Task: Change audio effects visualization to 3D OpenGL spectrum visualization.
Action: Mouse moved to (111, 13)
Screenshot: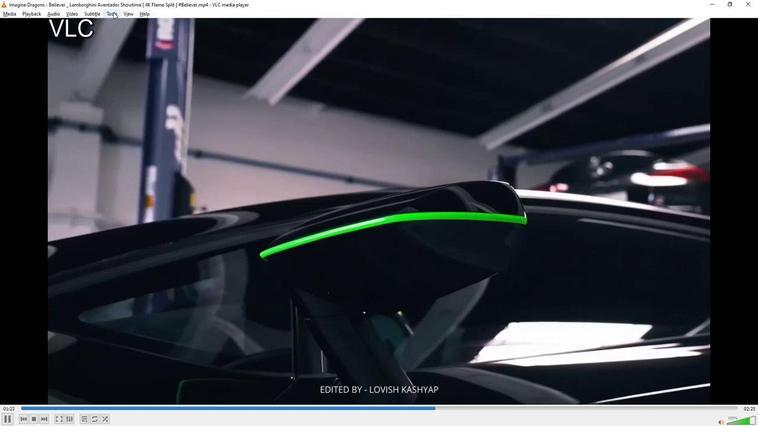 
Action: Mouse pressed left at (111, 13)
Screenshot: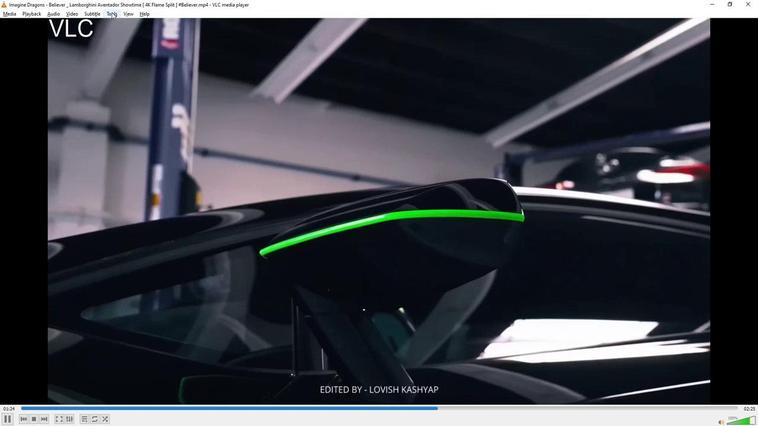
Action: Mouse moved to (127, 109)
Screenshot: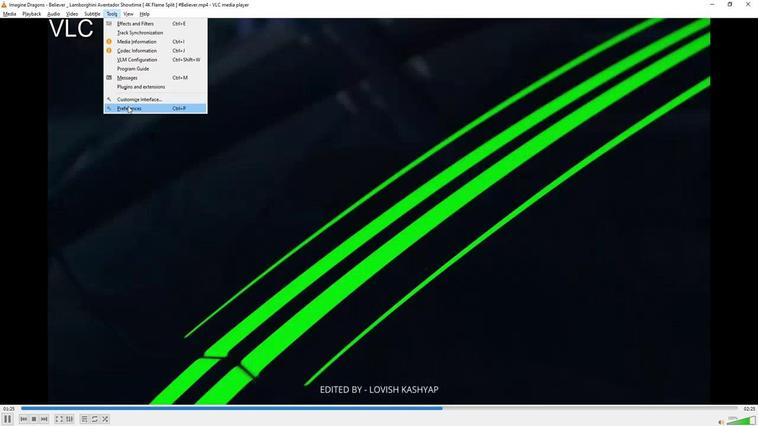 
Action: Mouse pressed left at (127, 109)
Screenshot: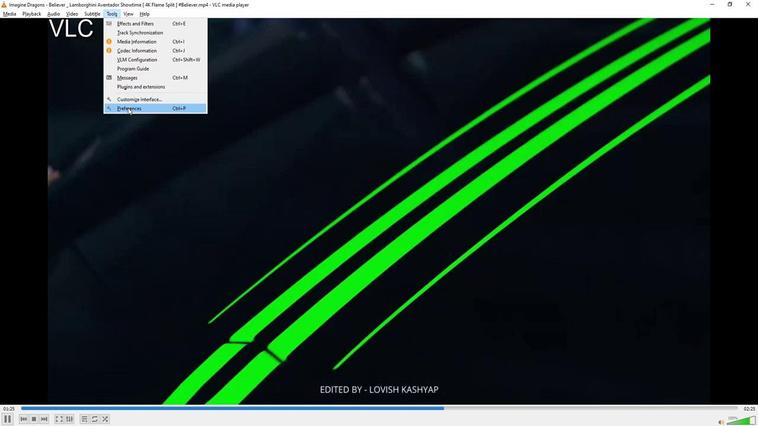 
Action: Mouse moved to (296, 54)
Screenshot: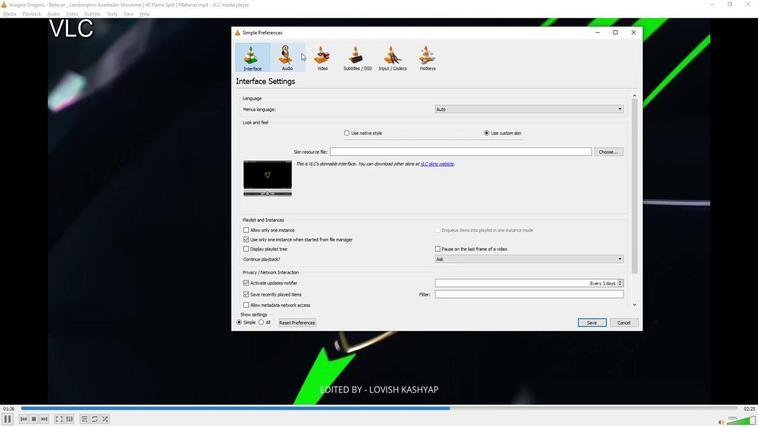 
Action: Mouse pressed left at (296, 54)
Screenshot: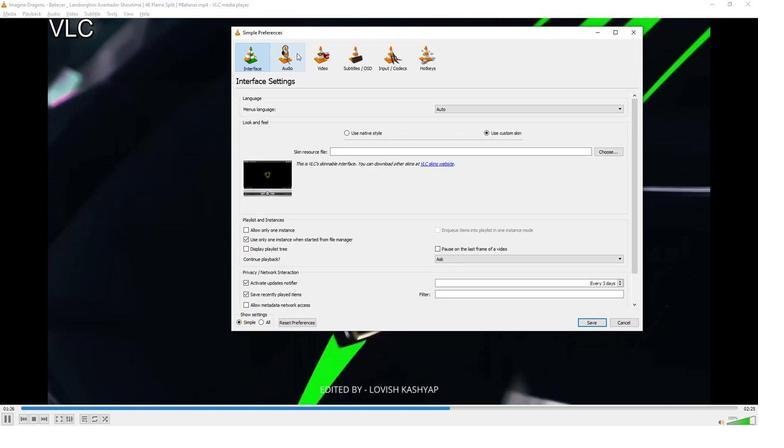 
Action: Mouse moved to (368, 219)
Screenshot: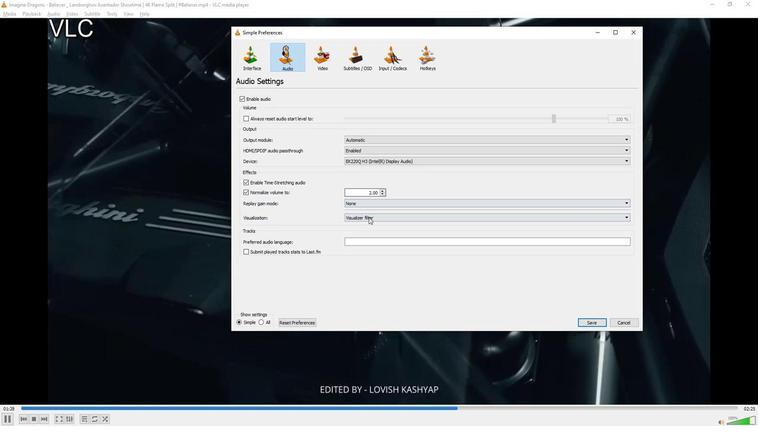 
Action: Mouse pressed left at (368, 219)
Screenshot: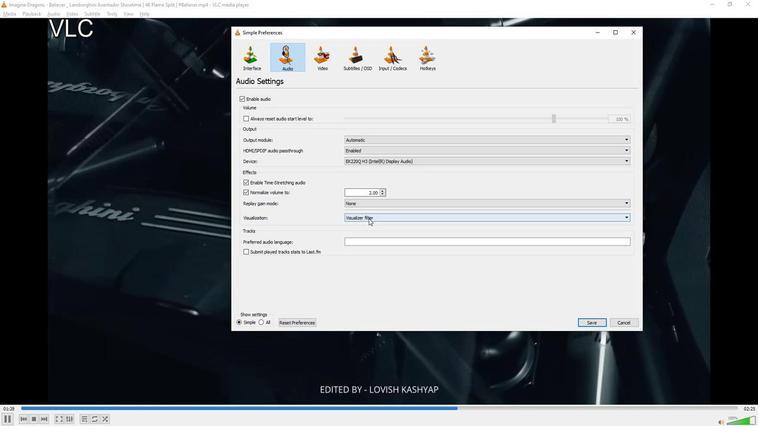 
Action: Mouse moved to (366, 248)
Screenshot: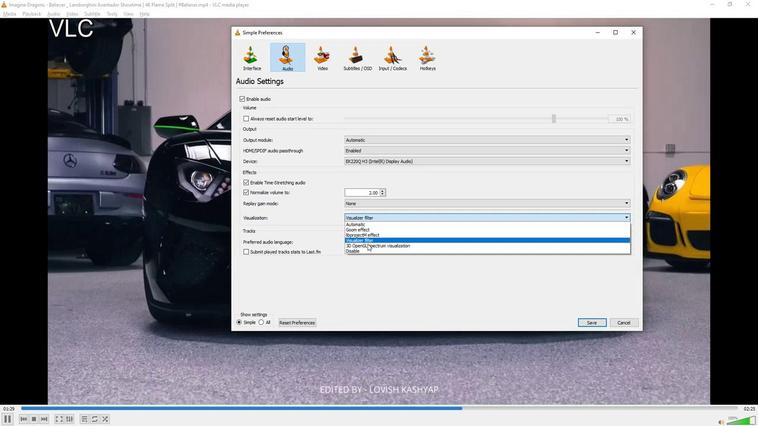 
Action: Mouse pressed left at (366, 248)
Screenshot: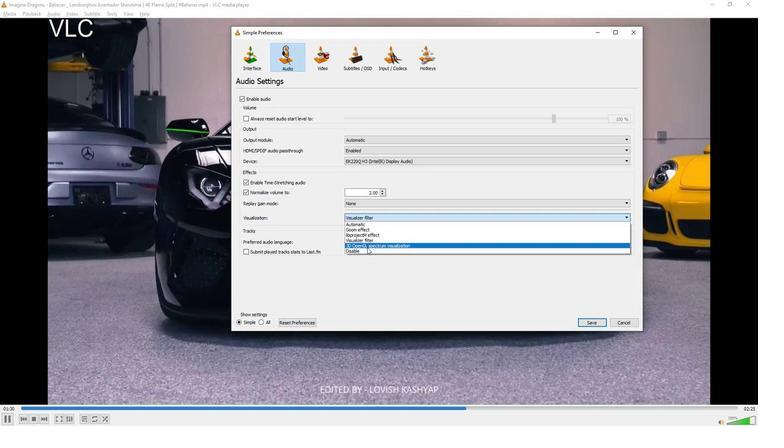
Action: Mouse moved to (364, 275)
Screenshot: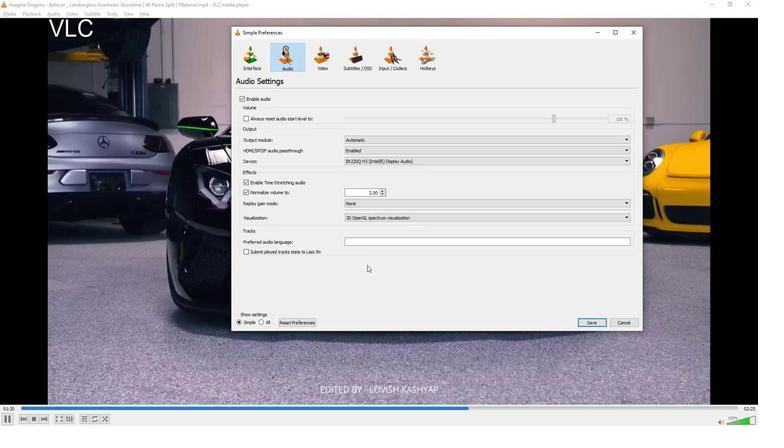 
